 Task: Create a section Code Catalysts and in the section, add a milestone Automation of Manual Processes in the project Transpire.
Action: Mouse moved to (57, 395)
Screenshot: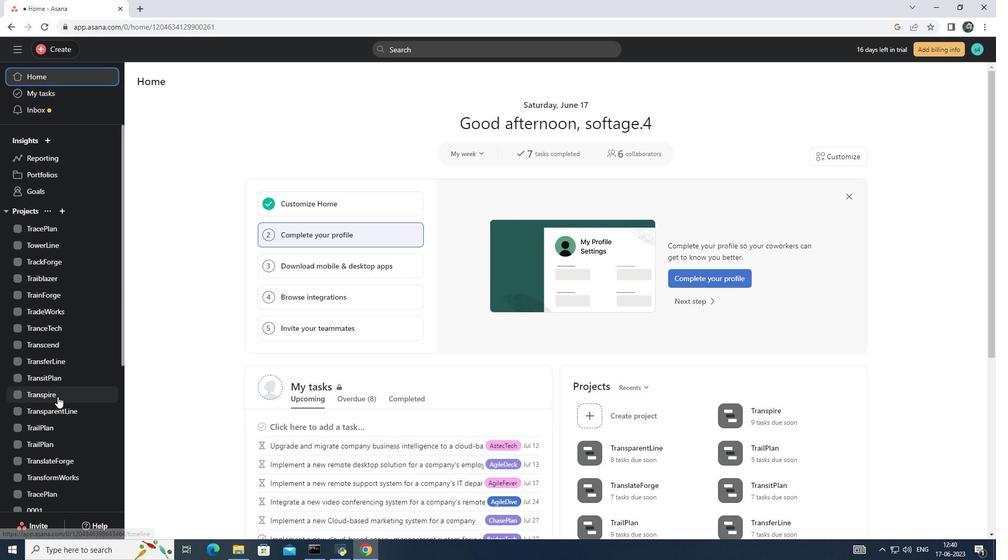 
Action: Mouse pressed left at (57, 395)
Screenshot: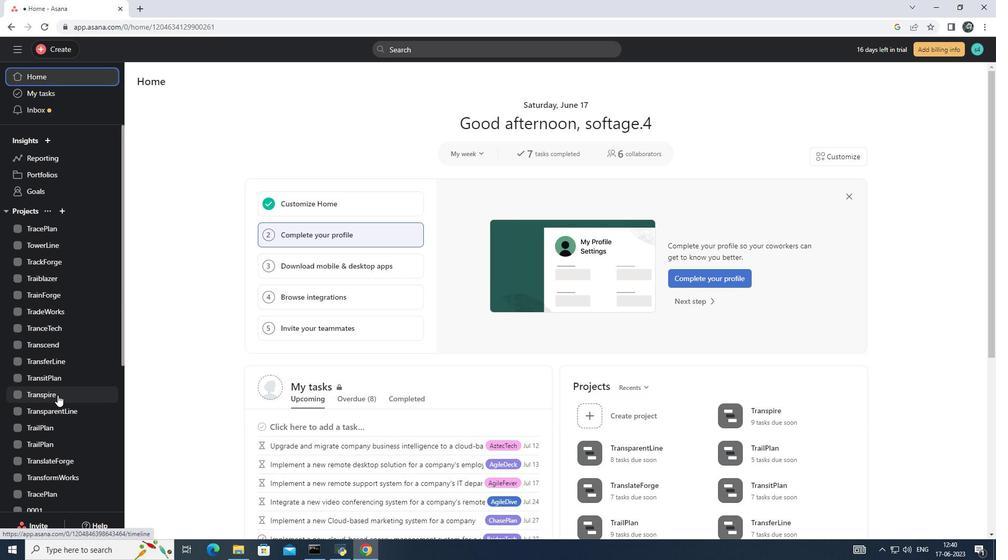 
Action: Mouse moved to (212, 425)
Screenshot: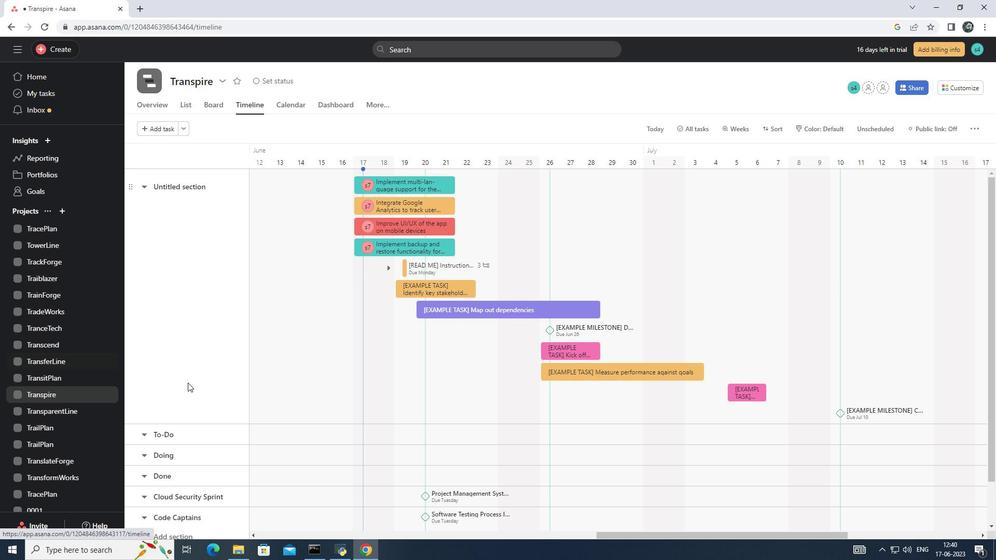 
Action: Mouse scrolled (212, 424) with delta (0, 0)
Screenshot: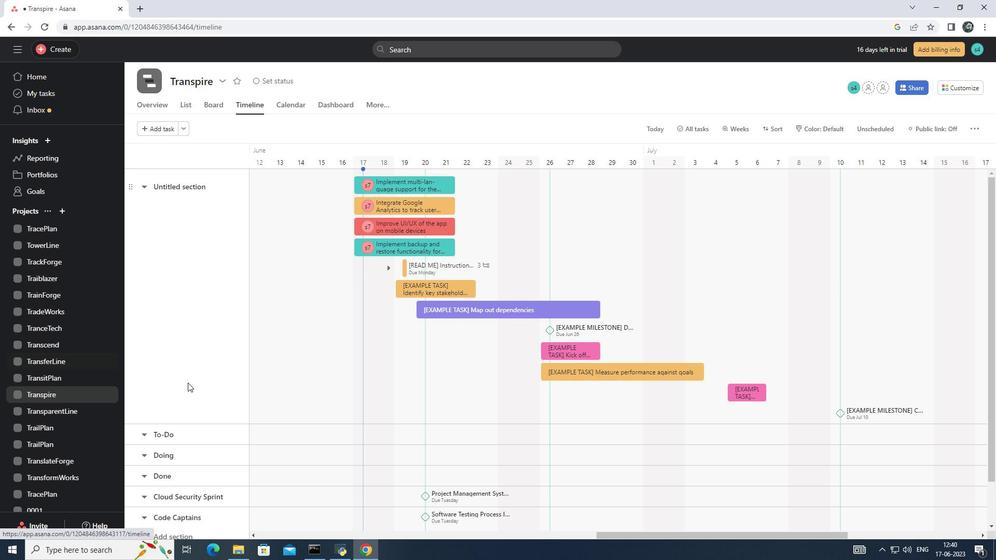 
Action: Mouse scrolled (212, 424) with delta (0, 0)
Screenshot: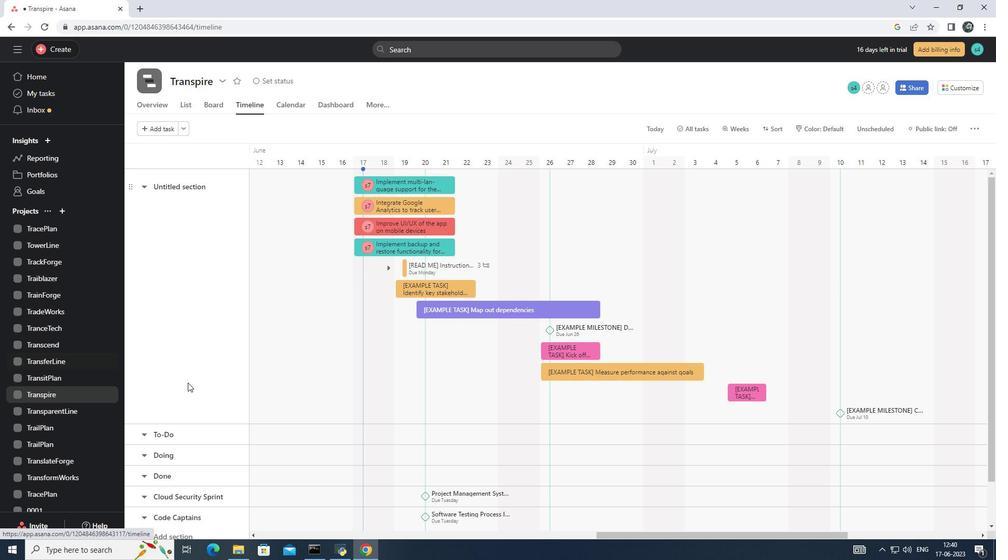 
Action: Mouse moved to (212, 425)
Screenshot: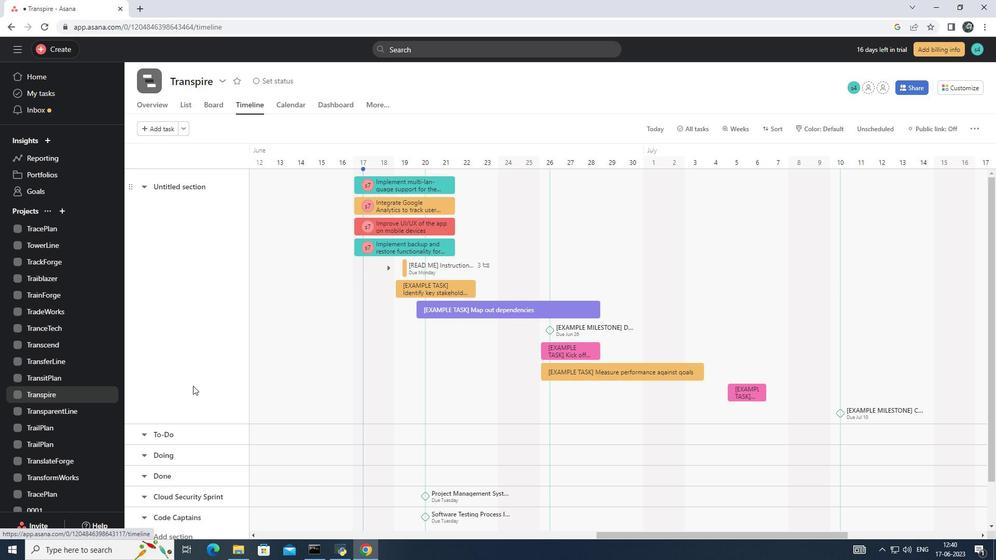 
Action: Mouse scrolled (212, 425) with delta (0, 0)
Screenshot: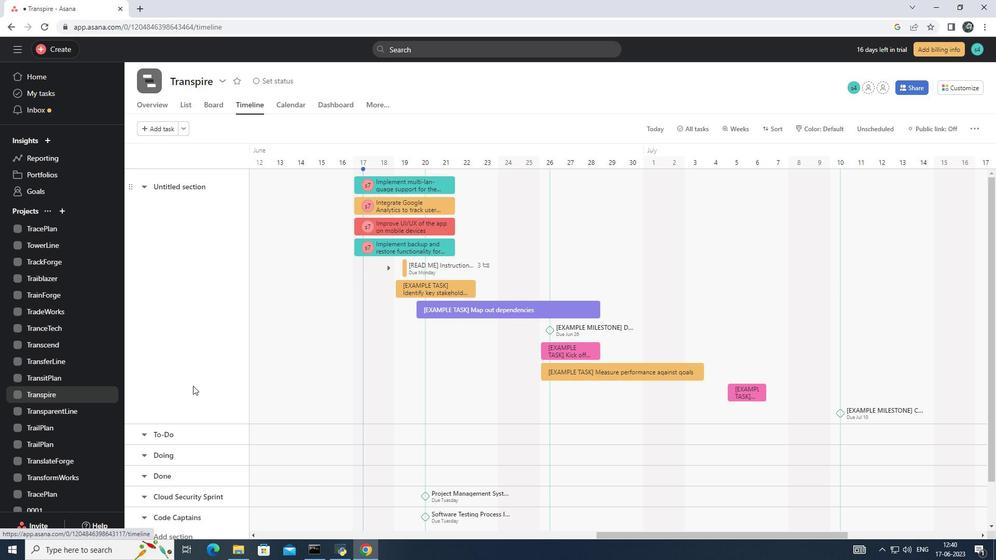 
Action: Mouse moved to (168, 484)
Screenshot: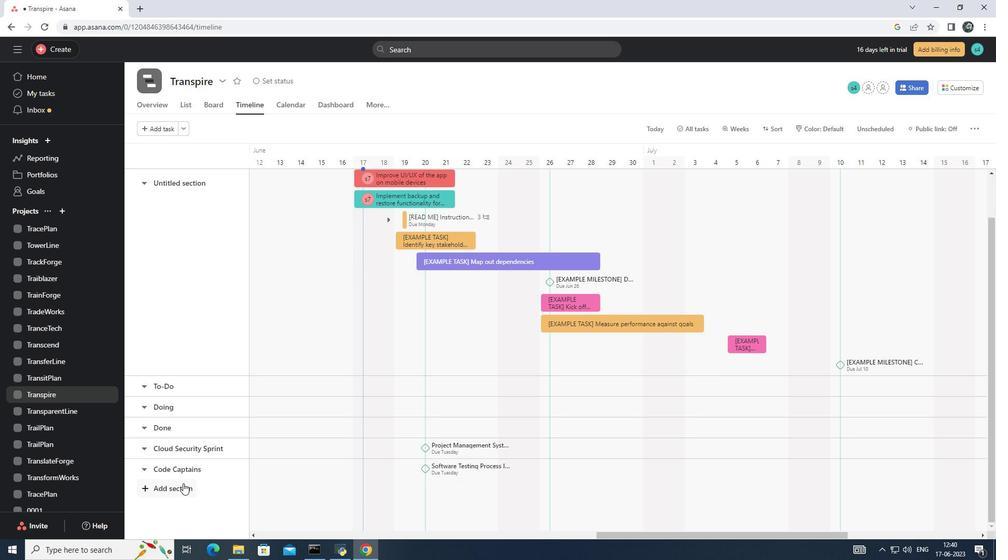 
Action: Mouse pressed left at (168, 484)
Screenshot: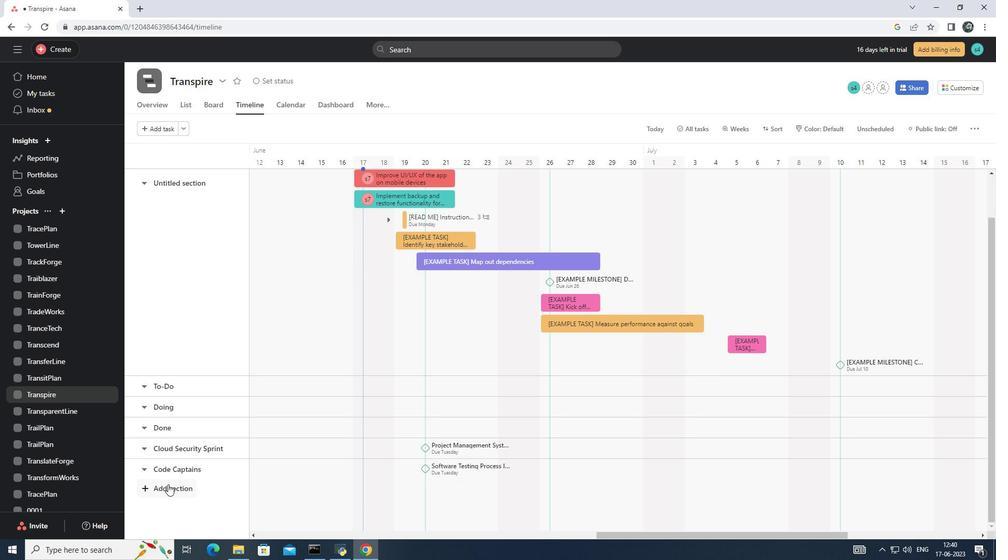 
Action: Mouse moved to (166, 487)
Screenshot: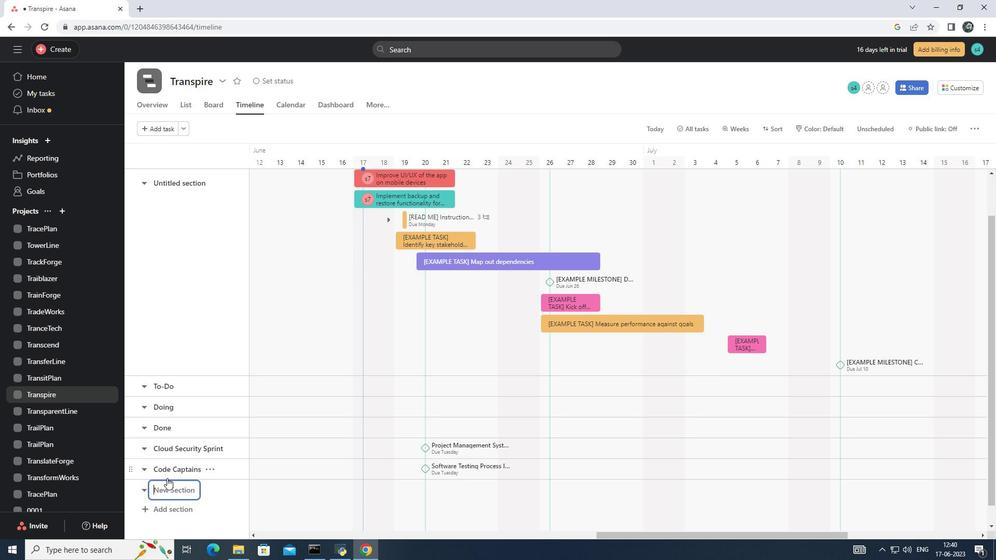 
Action: Key pressed <Key.shift>Code<Key.space><Key.shift>Catalysts<Key.enter>
Screenshot: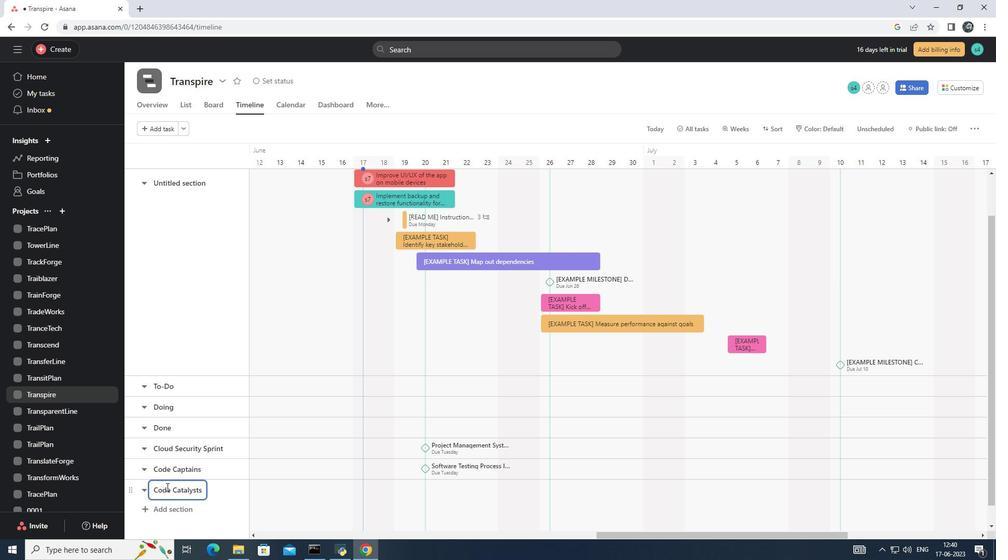 
Action: Mouse moved to (345, 491)
Screenshot: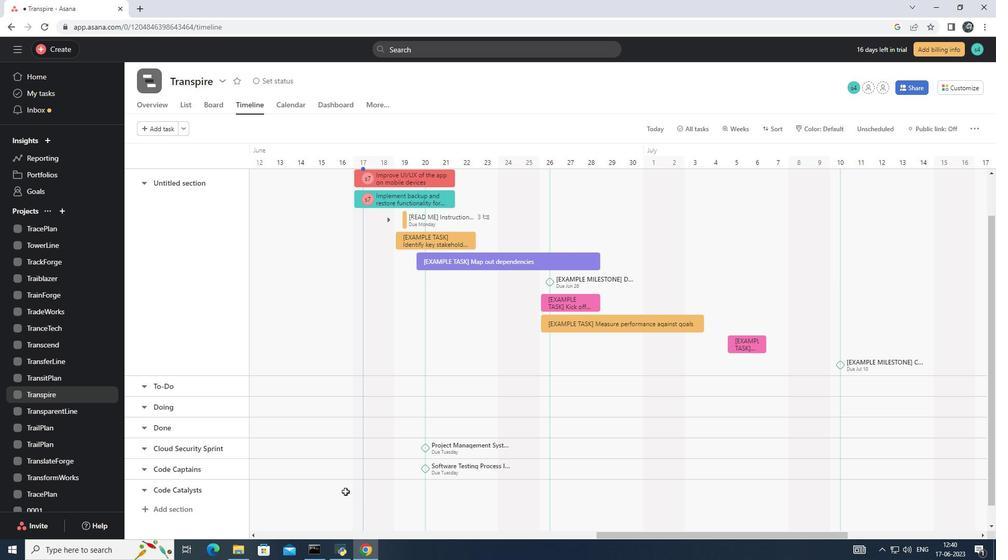 
Action: Mouse pressed left at (345, 491)
Screenshot: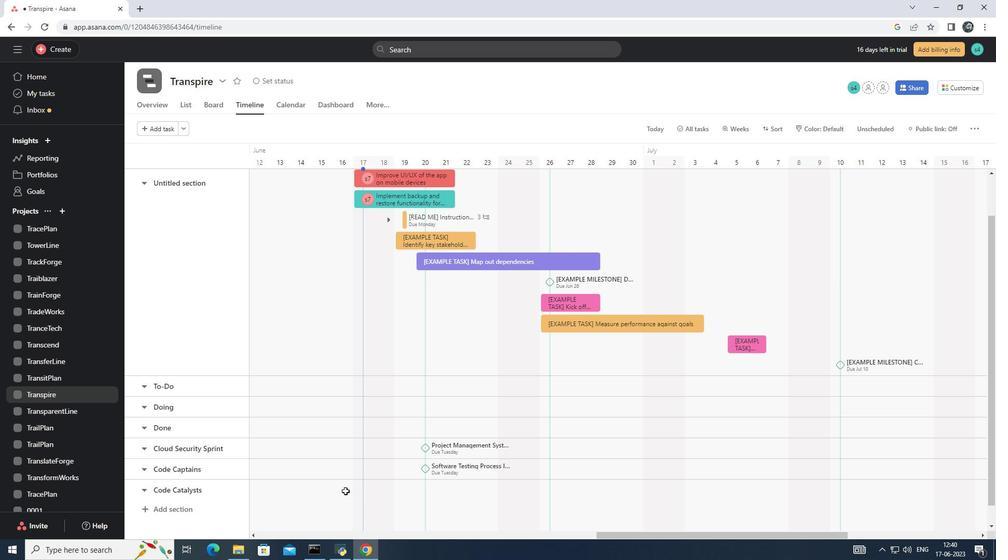 
Action: Key pressed <Key.shift>Automation<Key.space>of<Key.space><Key.shift>Manual<Key.space><Key.shift>Processes<Key.enter>
Screenshot: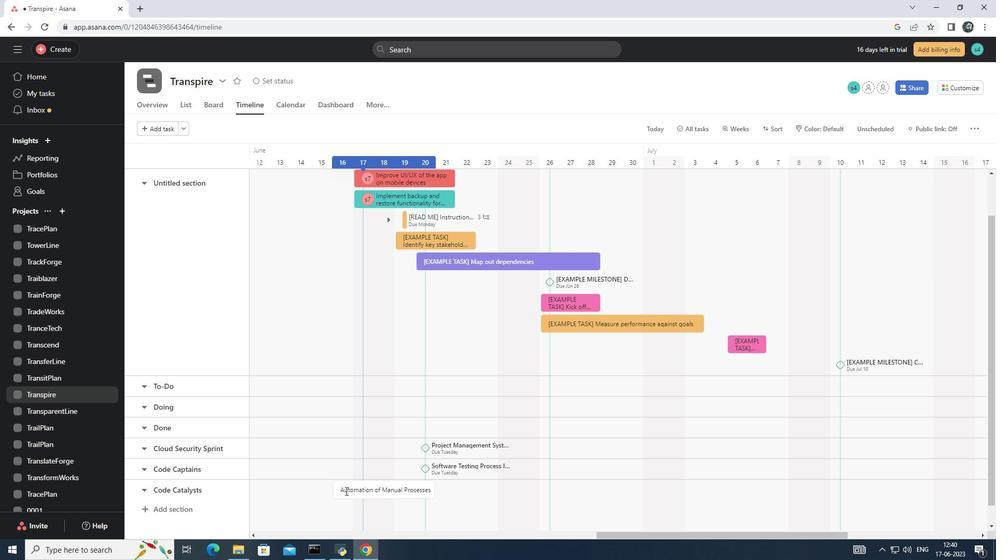 
Action: Mouse moved to (368, 490)
Screenshot: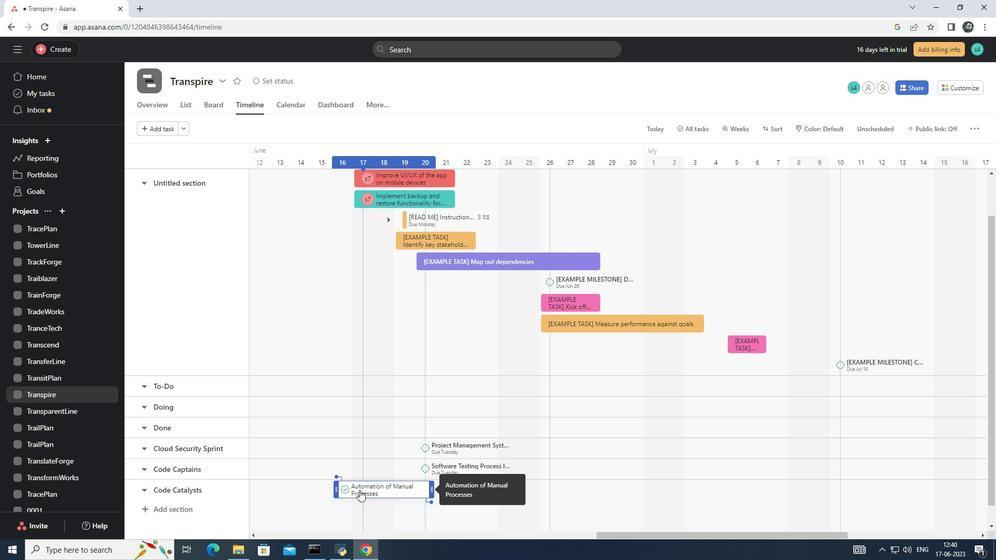 
Action: Mouse pressed right at (368, 490)
Screenshot: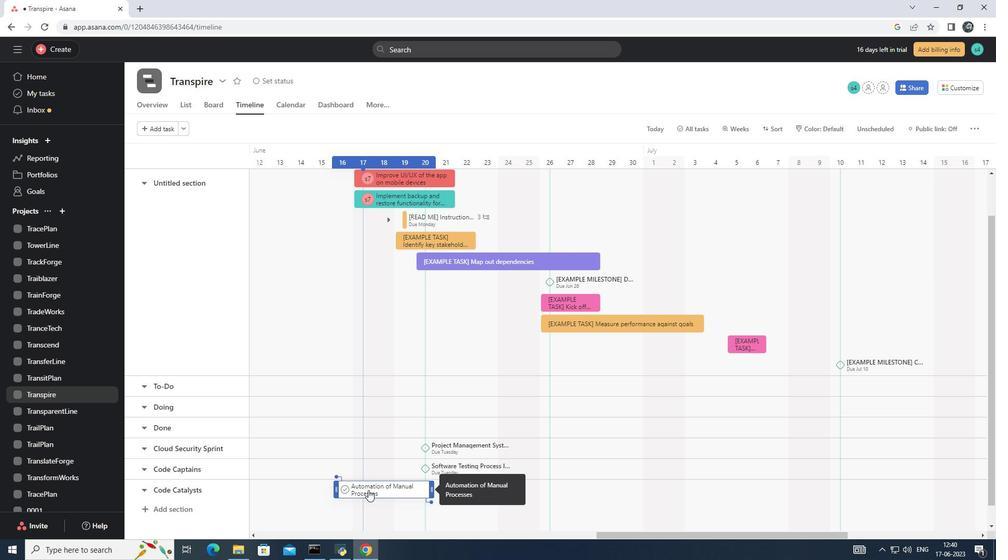 
Action: Mouse moved to (384, 435)
Screenshot: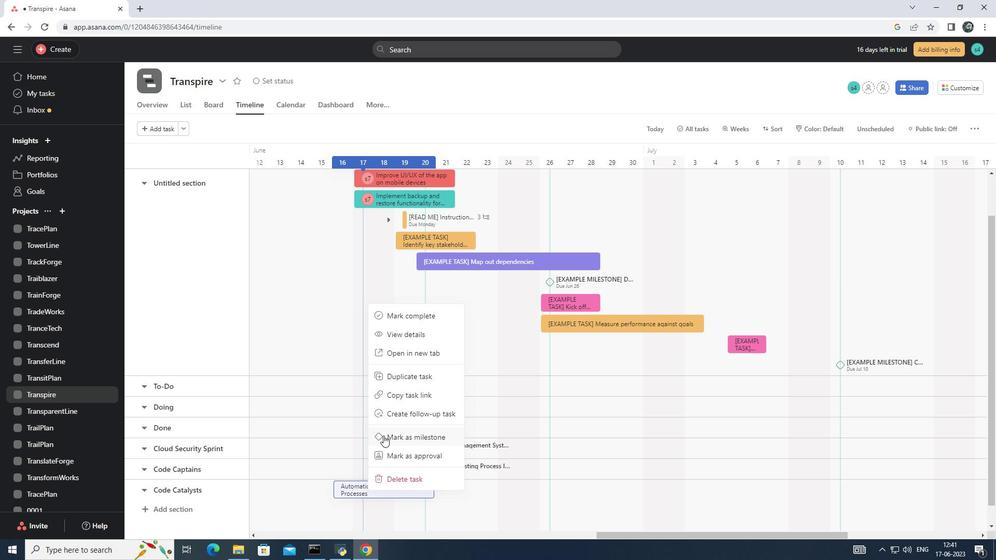 
Action: Mouse pressed left at (384, 435)
Screenshot: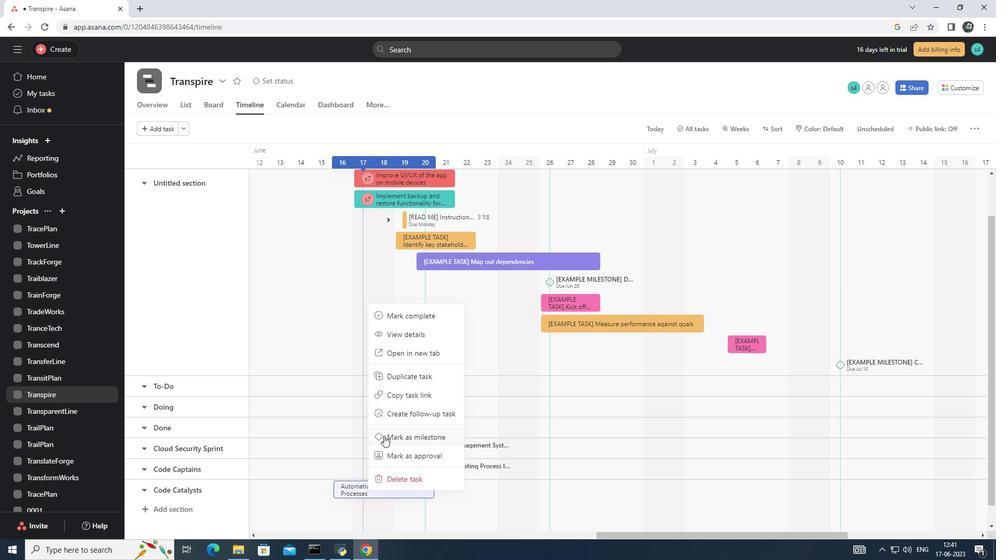 
